 Task: Check the sale-to-list ratio of open floorplan in the last 1 year.
Action: Mouse moved to (862, 192)
Screenshot: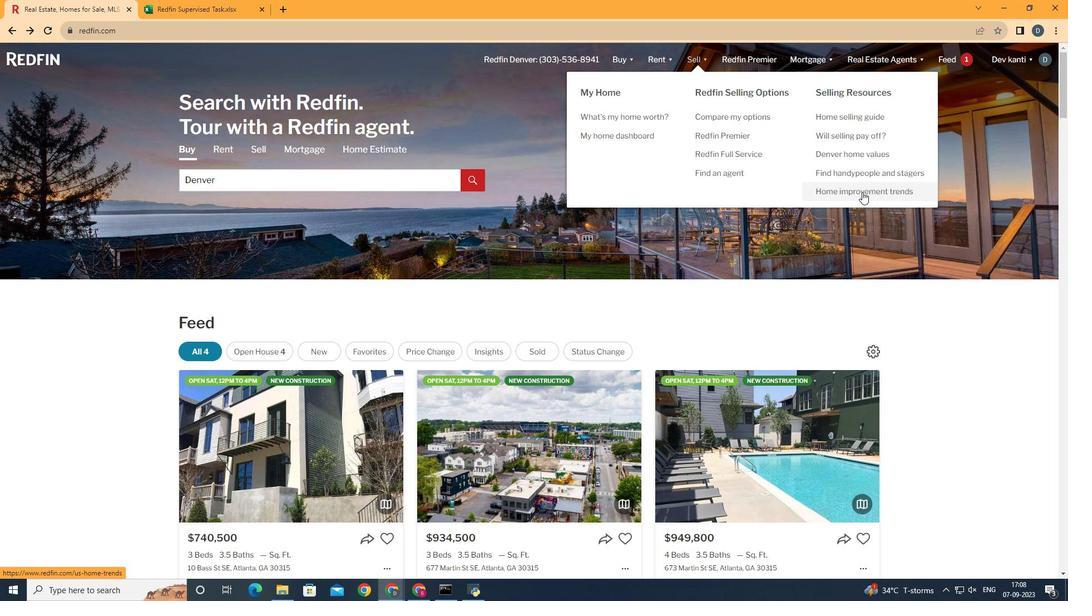 
Action: Mouse pressed left at (862, 192)
Screenshot: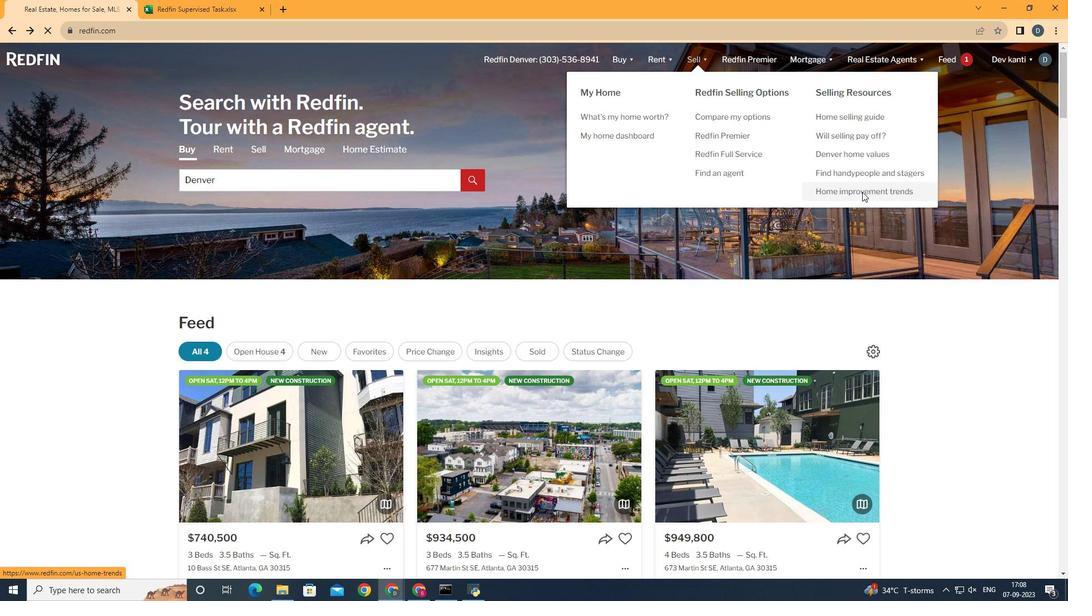 
Action: Mouse moved to (269, 218)
Screenshot: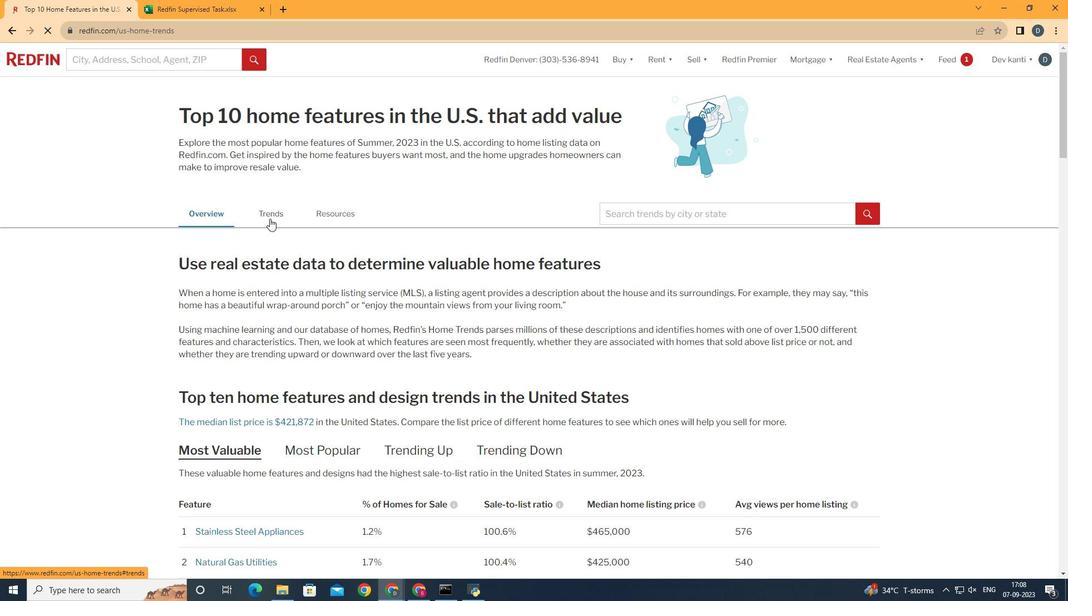 
Action: Mouse pressed left at (269, 218)
Screenshot: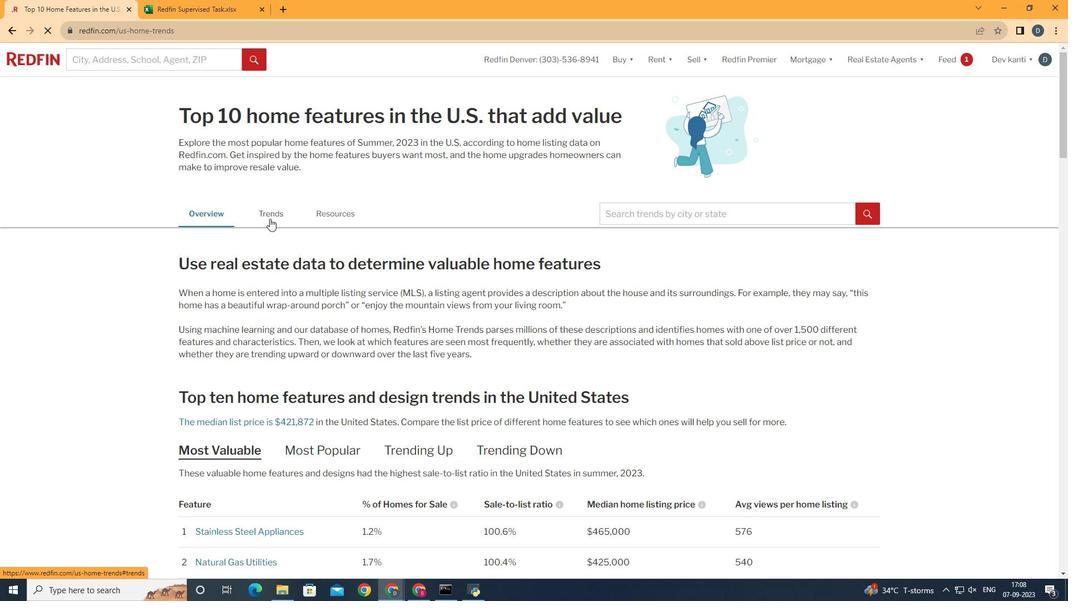 
Action: Mouse moved to (426, 278)
Screenshot: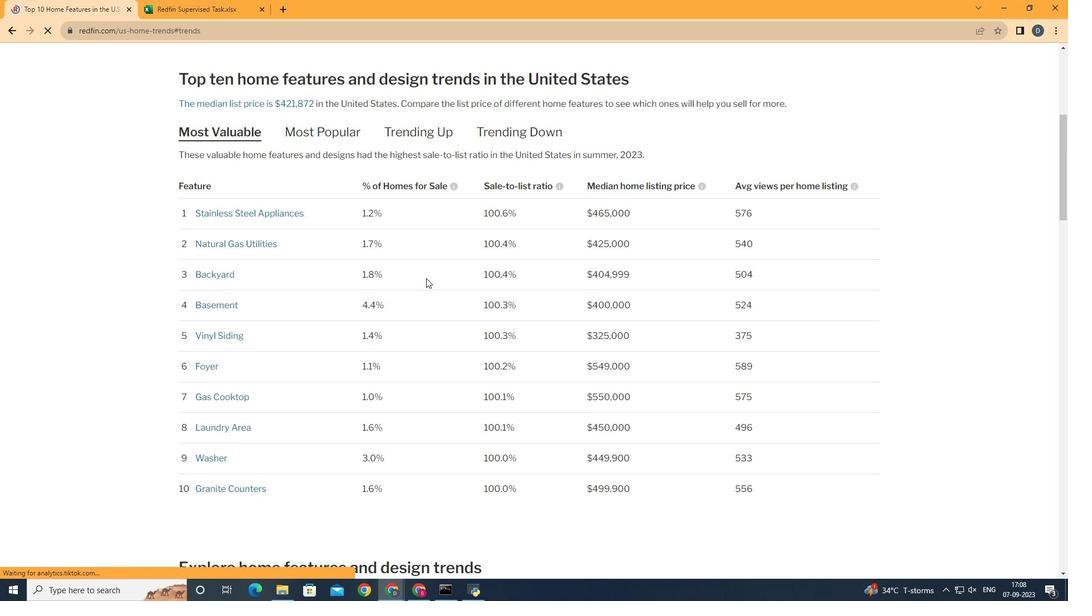 
Action: Mouse scrolled (426, 277) with delta (0, 0)
Screenshot: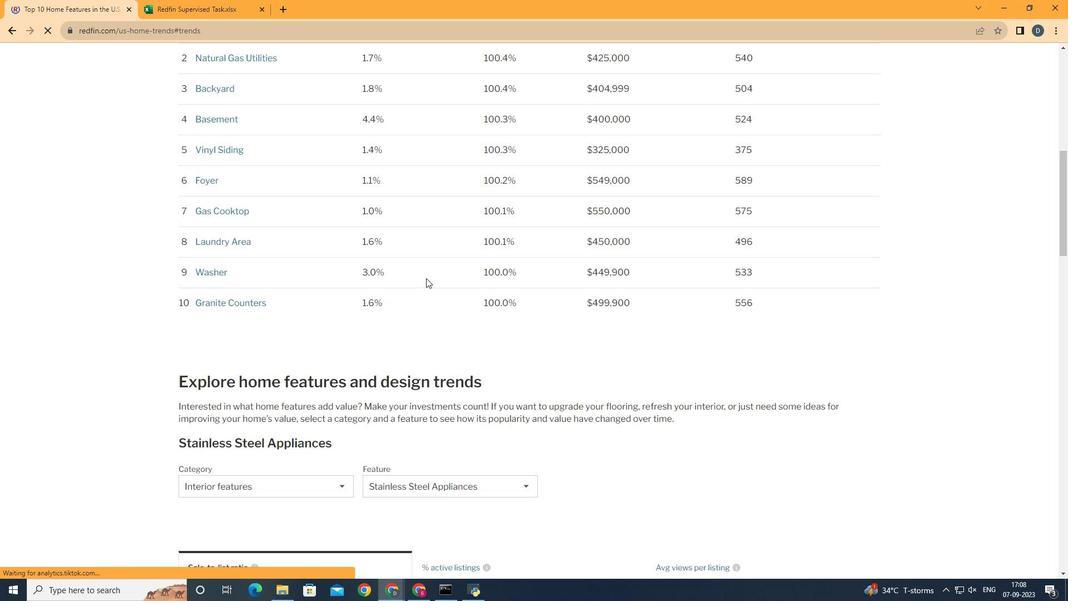
Action: Mouse scrolled (426, 277) with delta (0, 0)
Screenshot: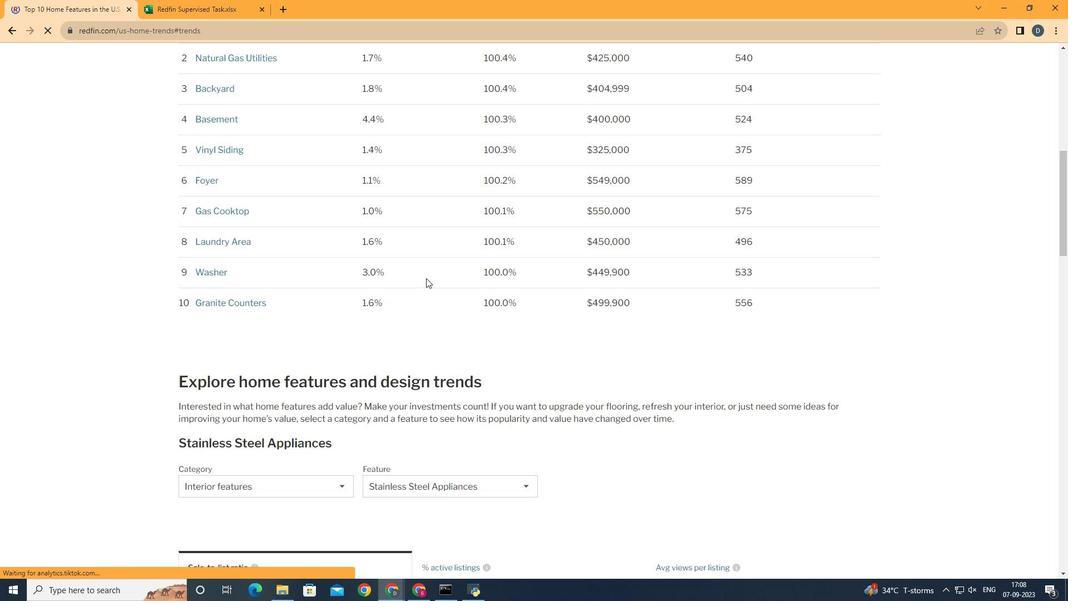 
Action: Mouse scrolled (426, 277) with delta (0, 0)
Screenshot: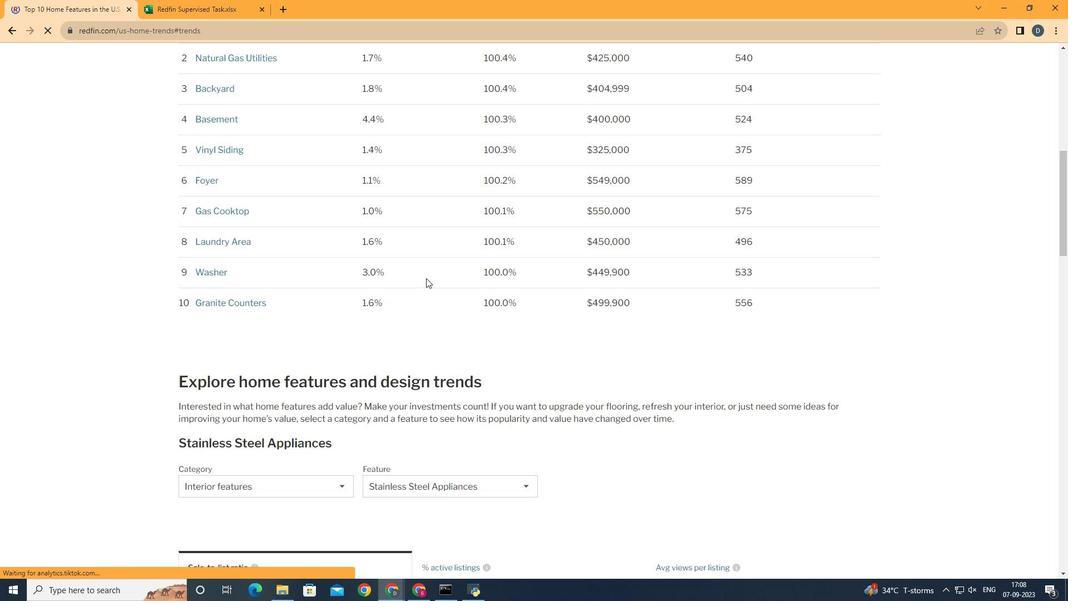 
Action: Mouse scrolled (426, 277) with delta (0, 0)
Screenshot: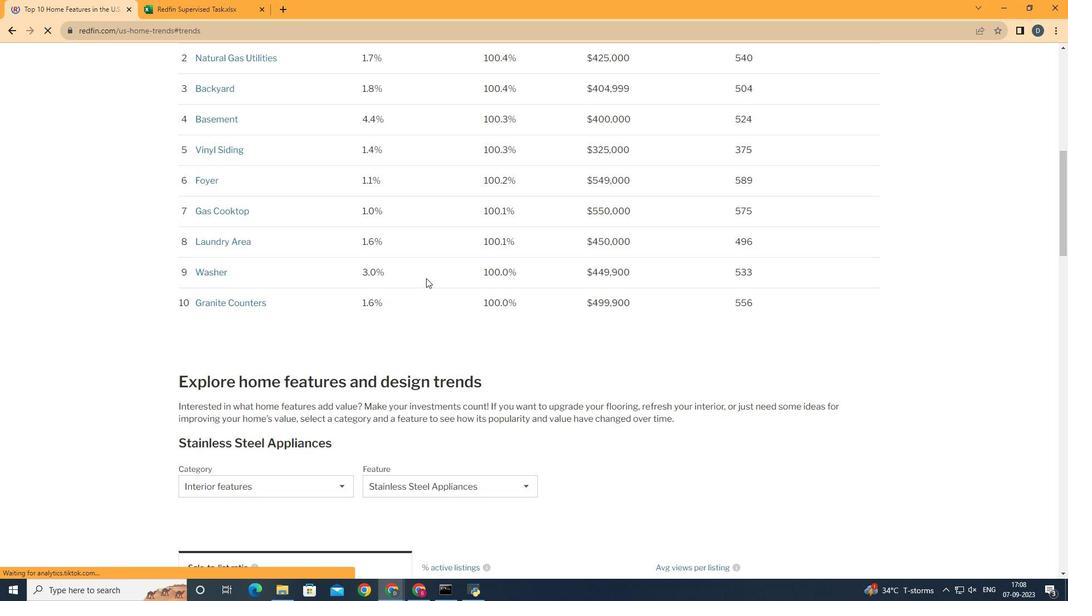 
Action: Mouse scrolled (426, 277) with delta (0, 0)
Screenshot: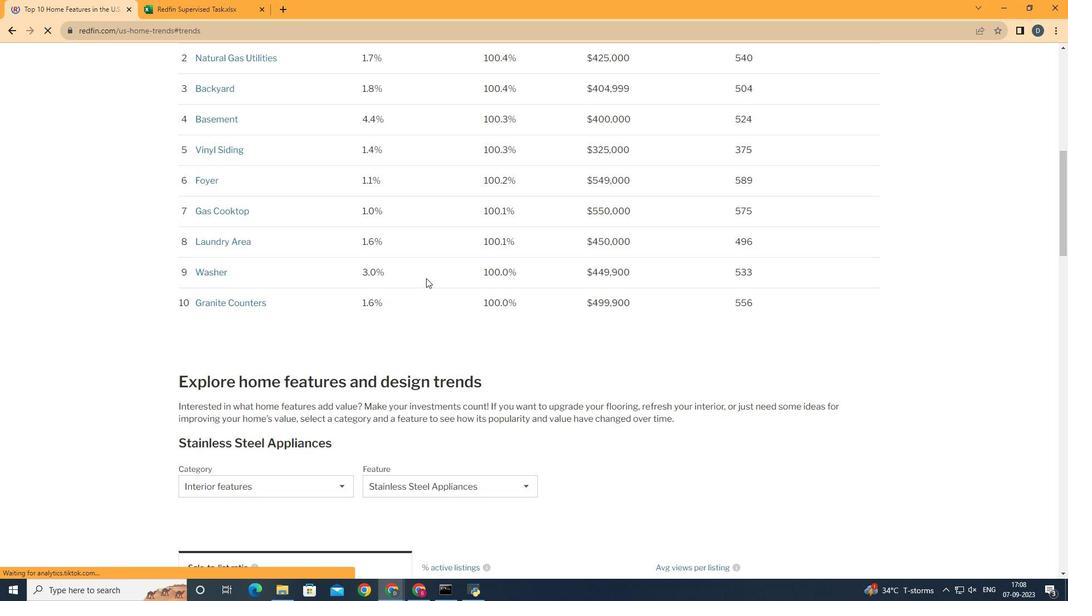 
Action: Mouse scrolled (426, 277) with delta (0, 0)
Screenshot: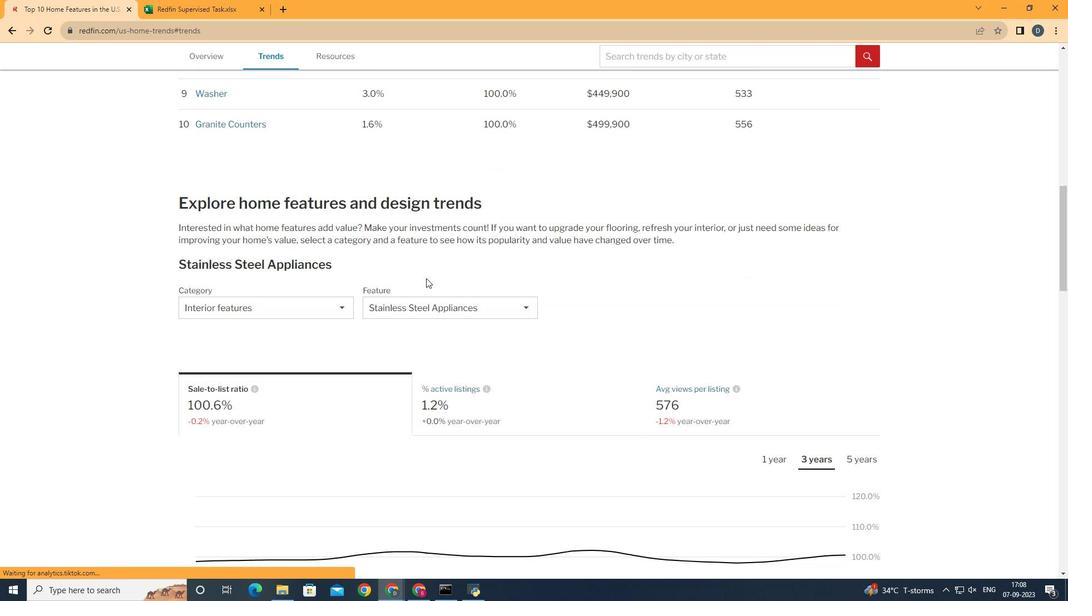 
Action: Mouse scrolled (426, 277) with delta (0, 0)
Screenshot: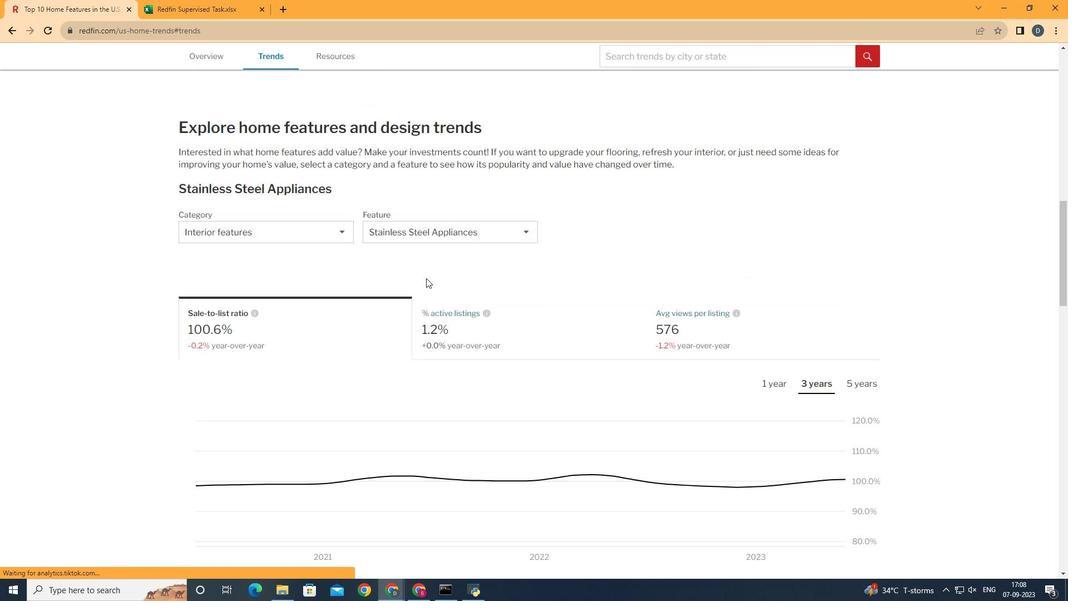 
Action: Mouse scrolled (426, 277) with delta (0, 0)
Screenshot: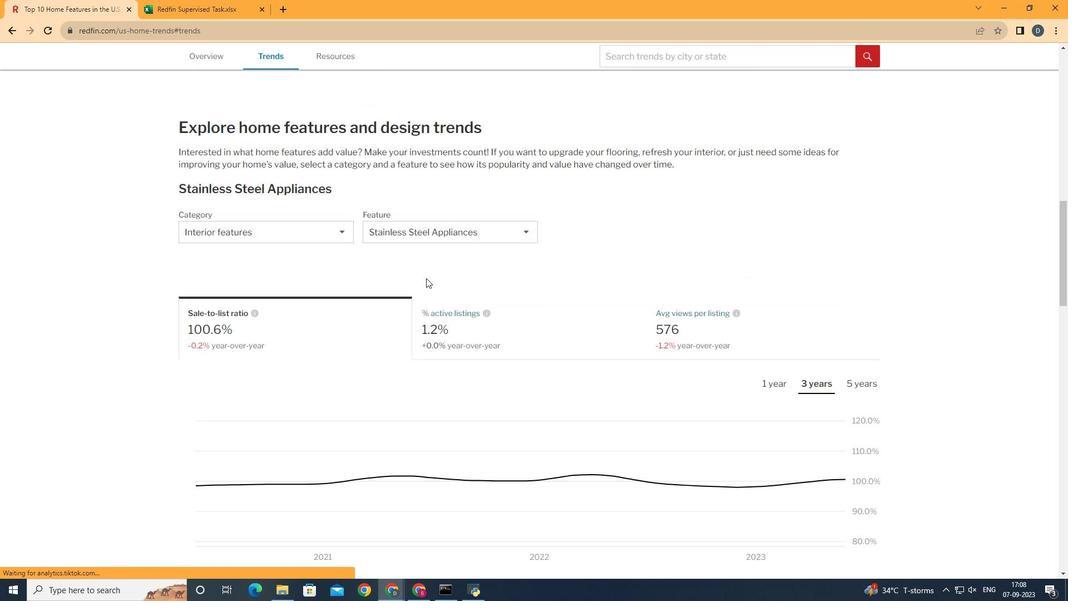 
Action: Mouse moved to (318, 241)
Screenshot: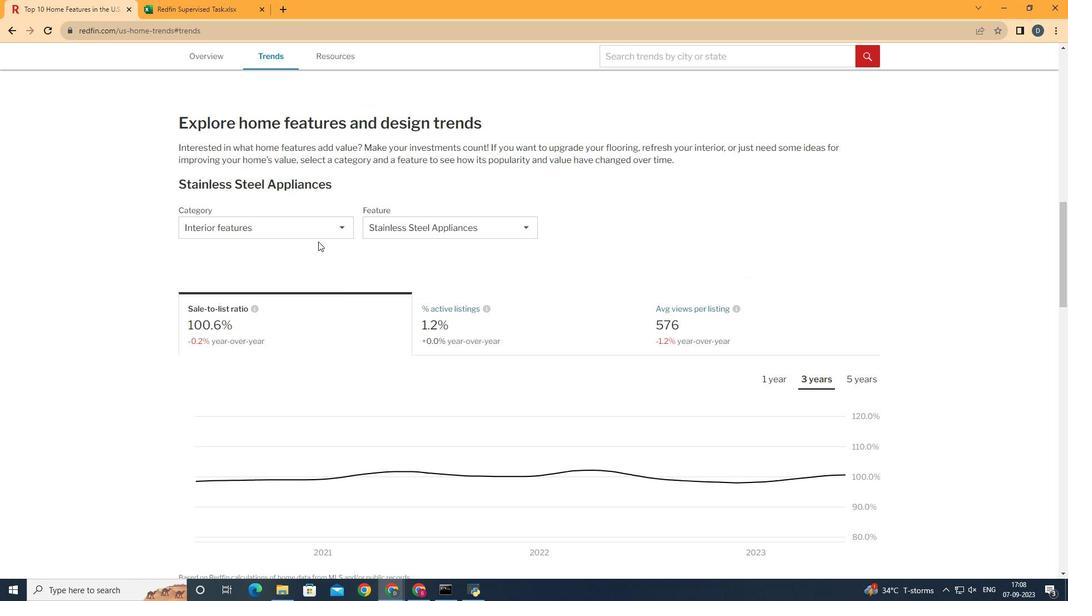 
Action: Mouse pressed left at (318, 241)
Screenshot: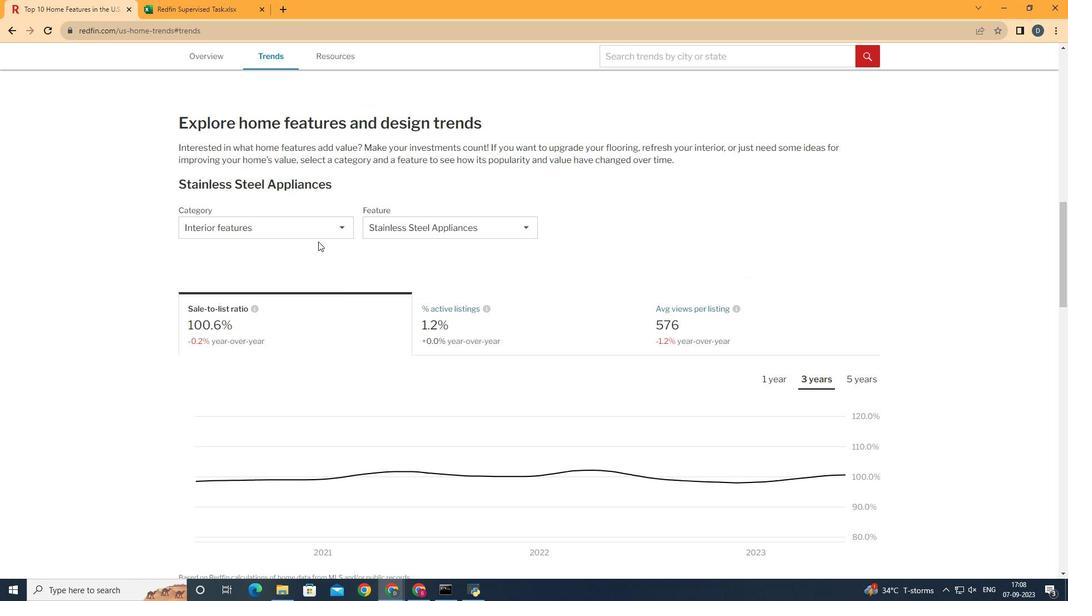 
Action: Mouse moved to (323, 236)
Screenshot: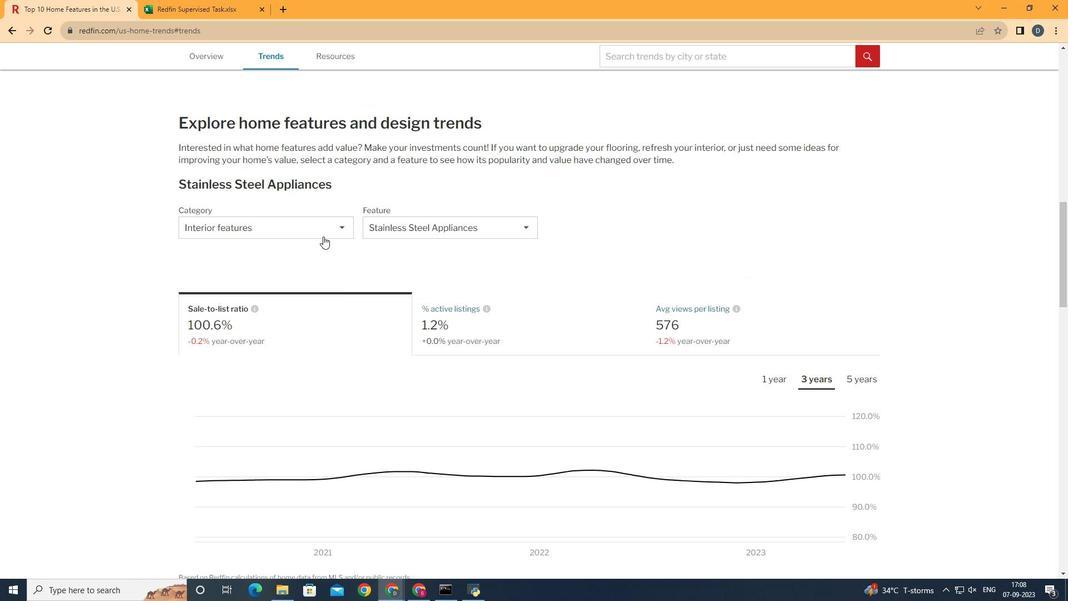 
Action: Mouse pressed left at (323, 236)
Screenshot: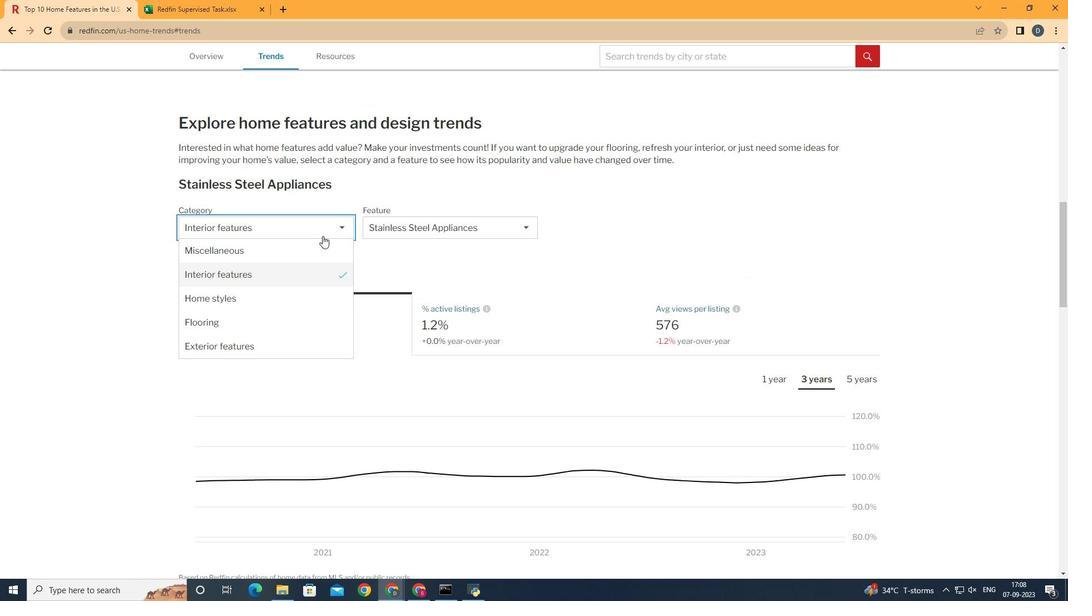 
Action: Mouse moved to (327, 281)
Screenshot: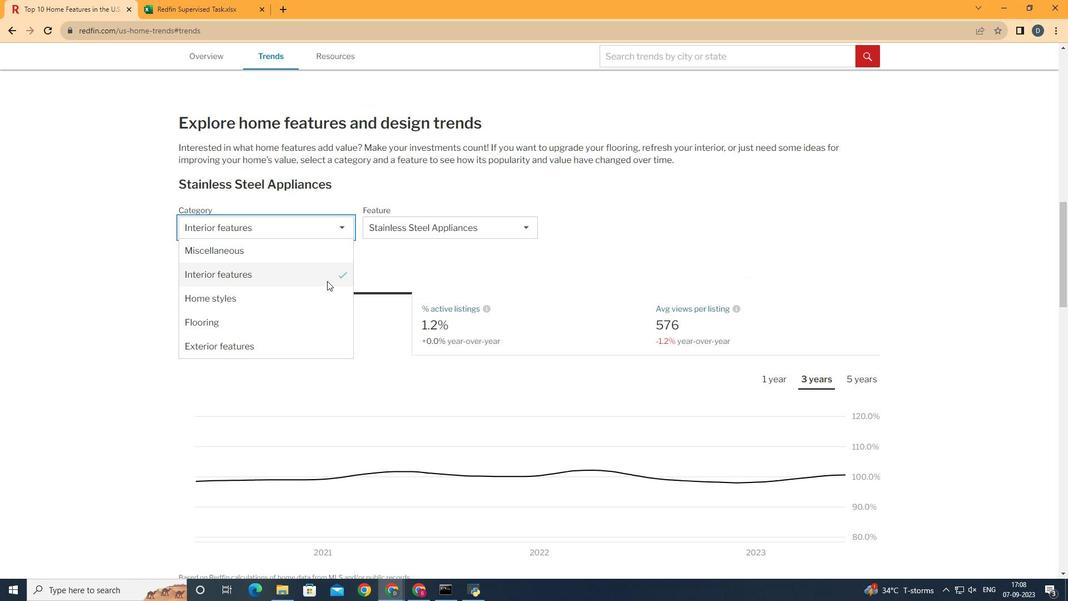 
Action: Mouse pressed left at (327, 281)
Screenshot: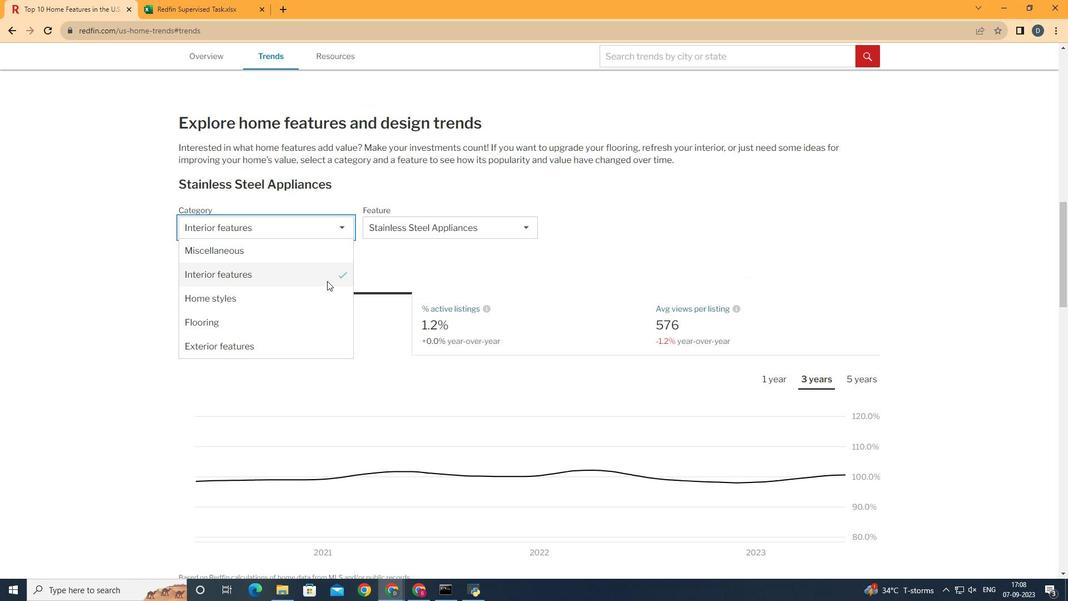 
Action: Mouse moved to (435, 223)
Screenshot: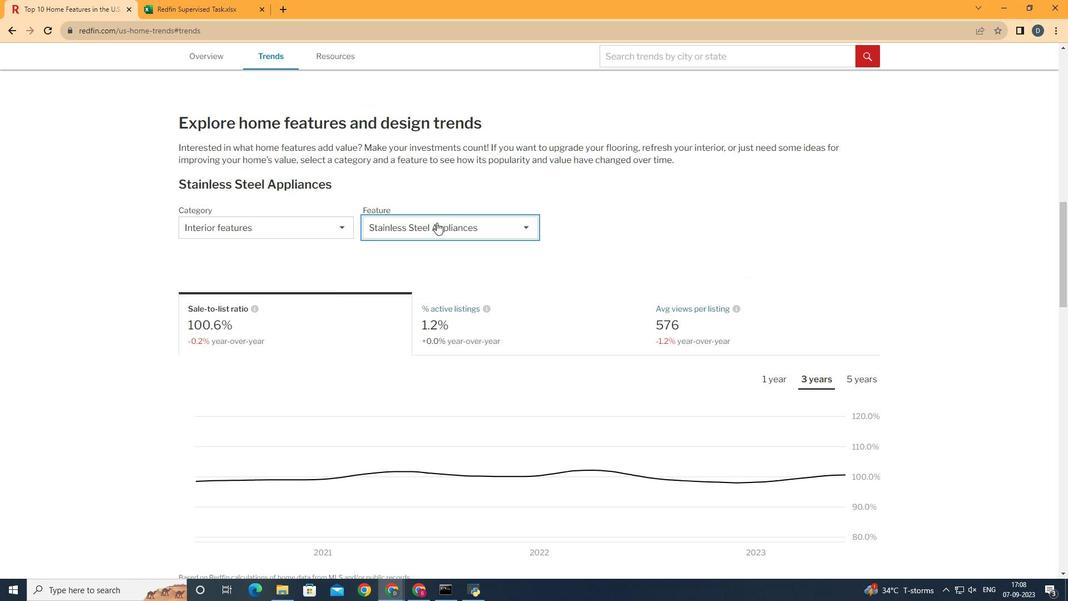 
Action: Mouse pressed left at (435, 223)
Screenshot: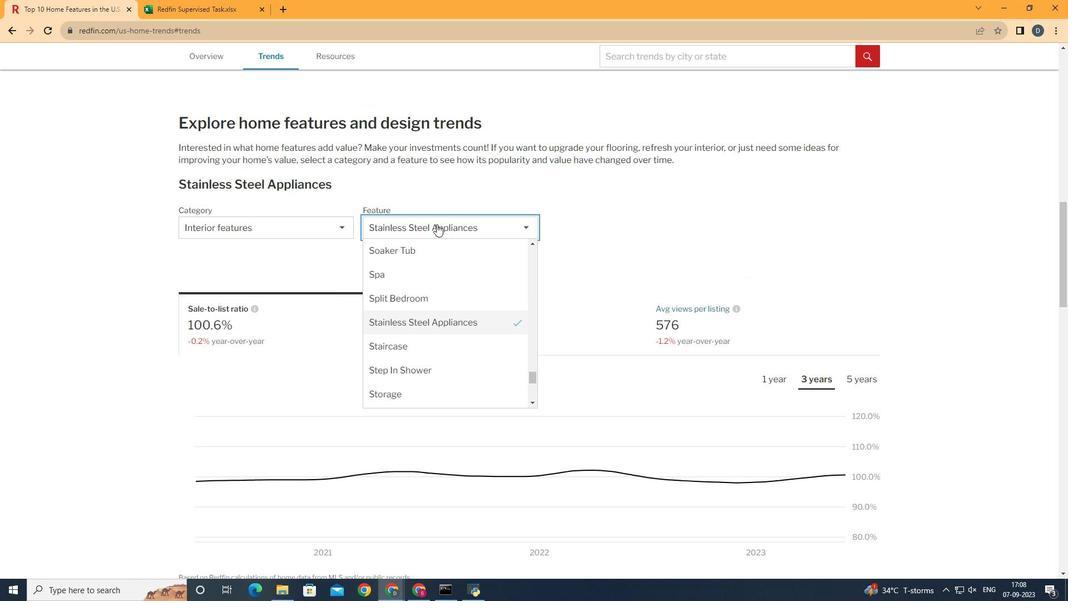 
Action: Mouse moved to (533, 376)
Screenshot: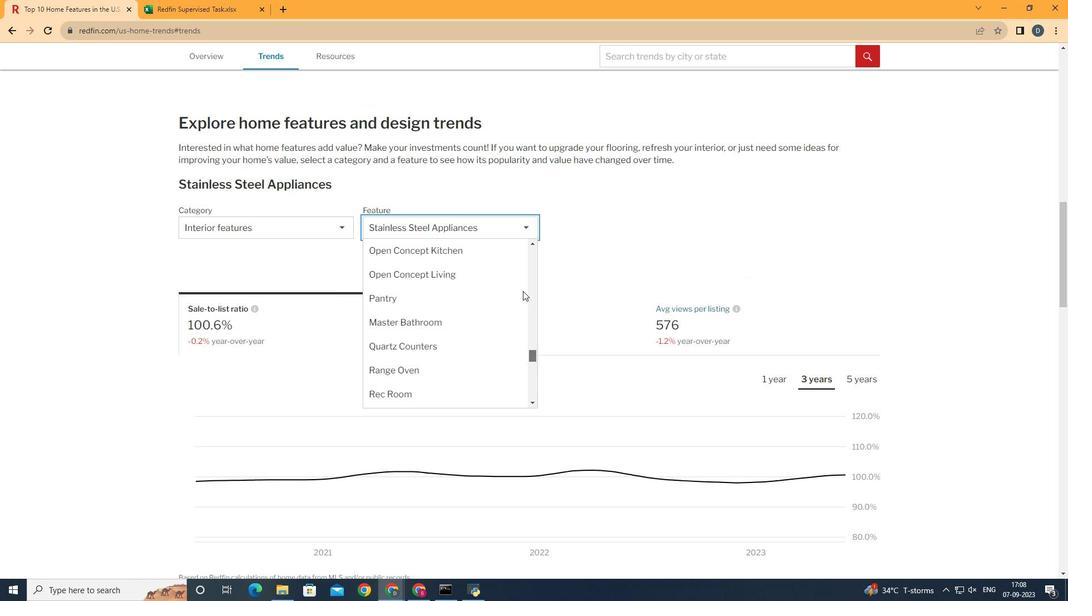 
Action: Mouse pressed left at (533, 376)
Screenshot: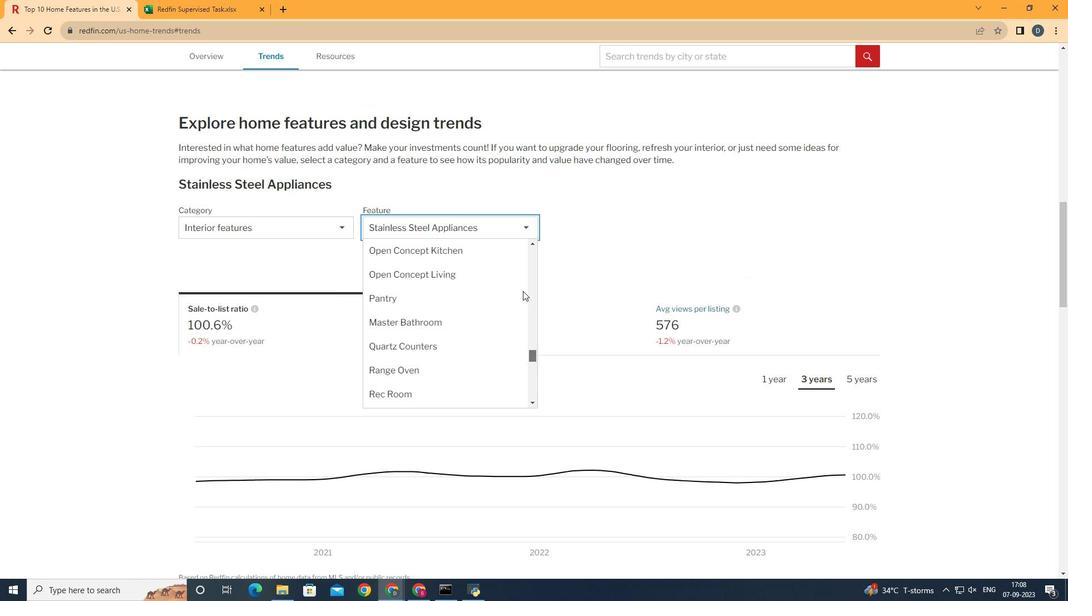 
Action: Mouse moved to (489, 309)
Screenshot: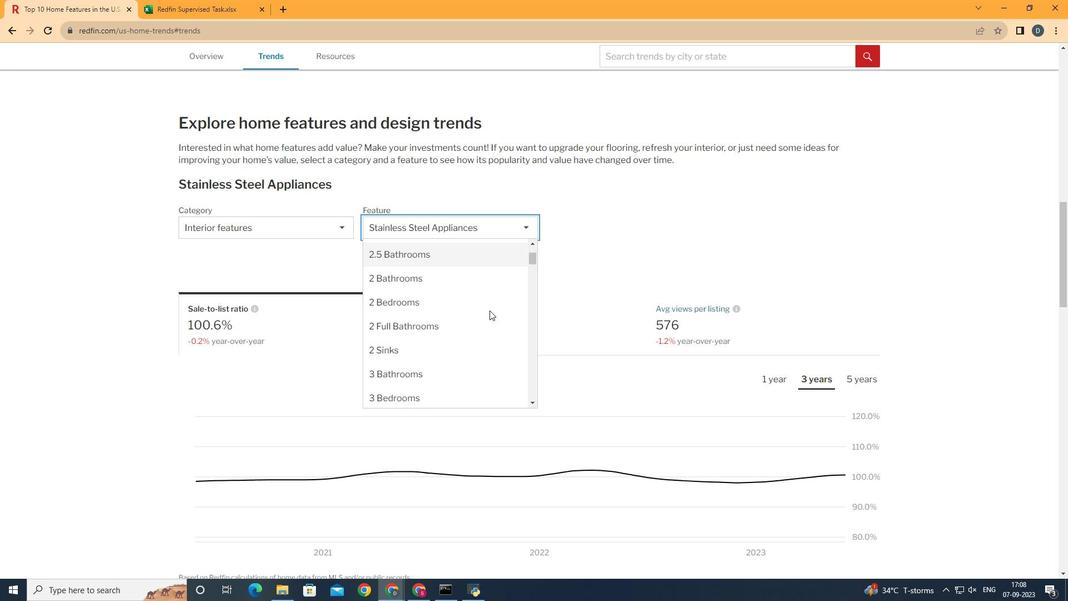 
Action: Mouse scrolled (489, 308) with delta (0, 0)
Screenshot: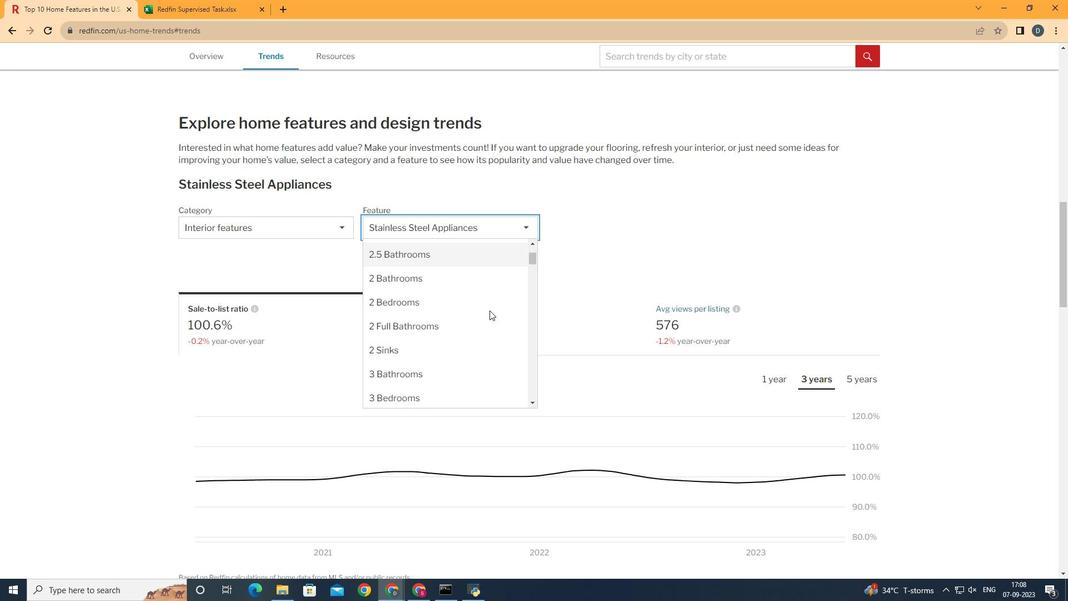 
Action: Mouse moved to (489, 309)
Screenshot: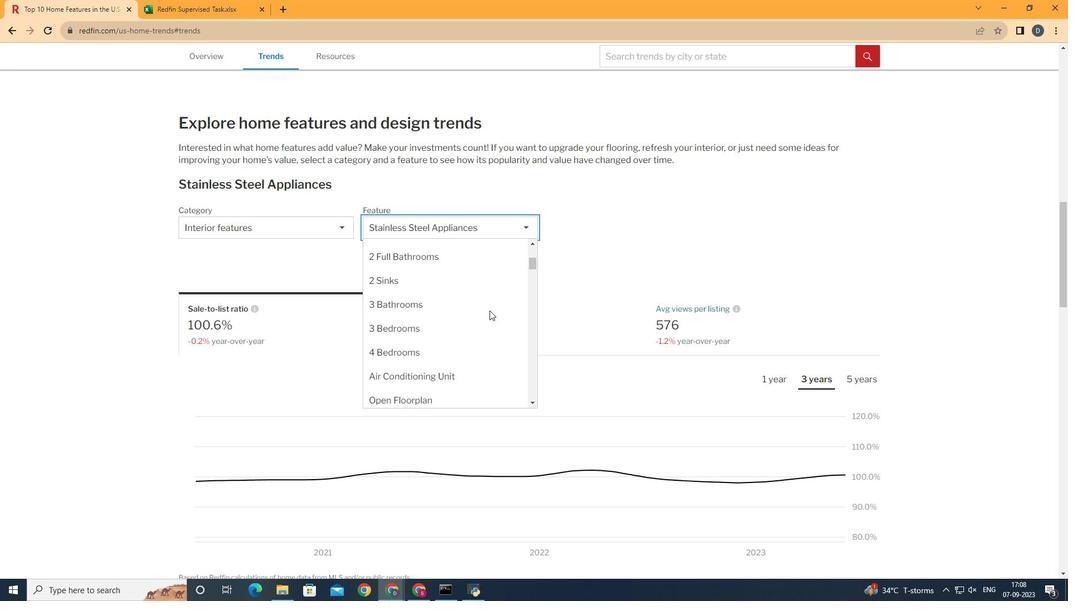 
Action: Mouse scrolled (489, 308) with delta (0, 0)
Screenshot: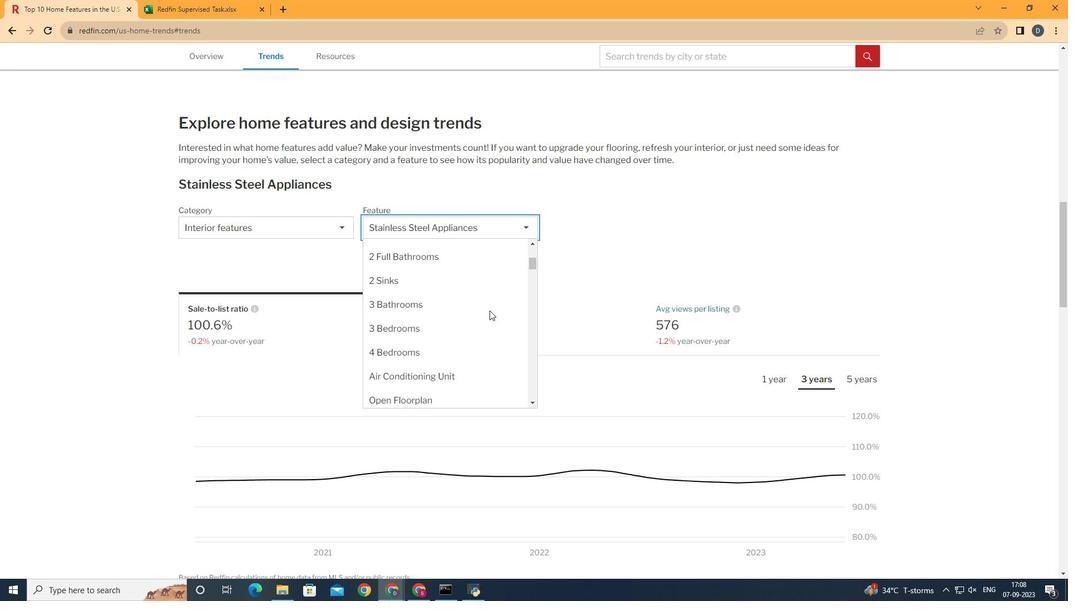 
Action: Mouse moved to (489, 310)
Screenshot: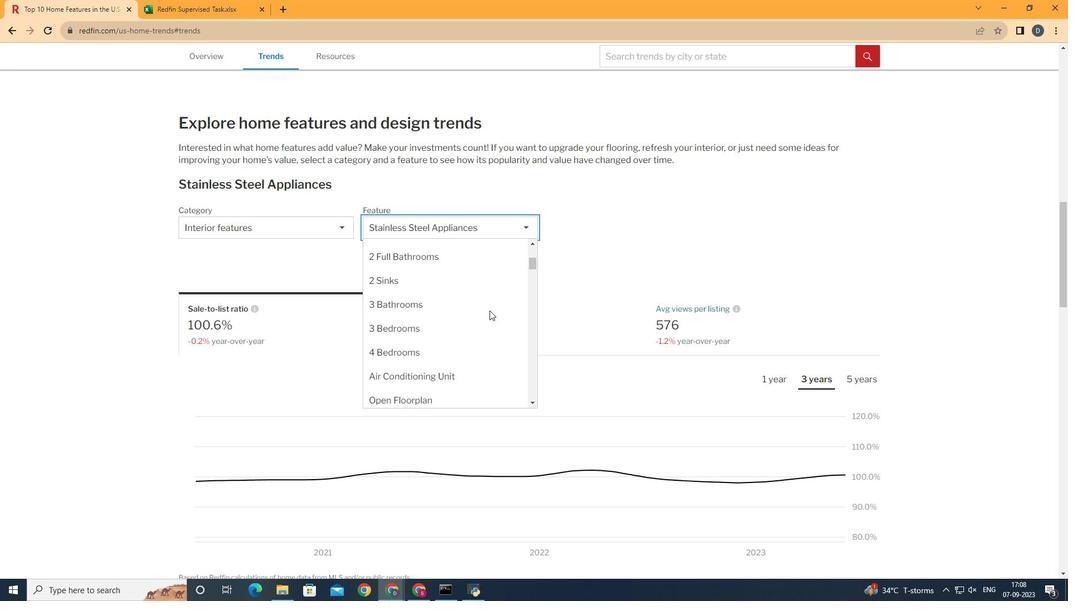 
Action: Mouse scrolled (489, 310) with delta (0, 0)
Screenshot: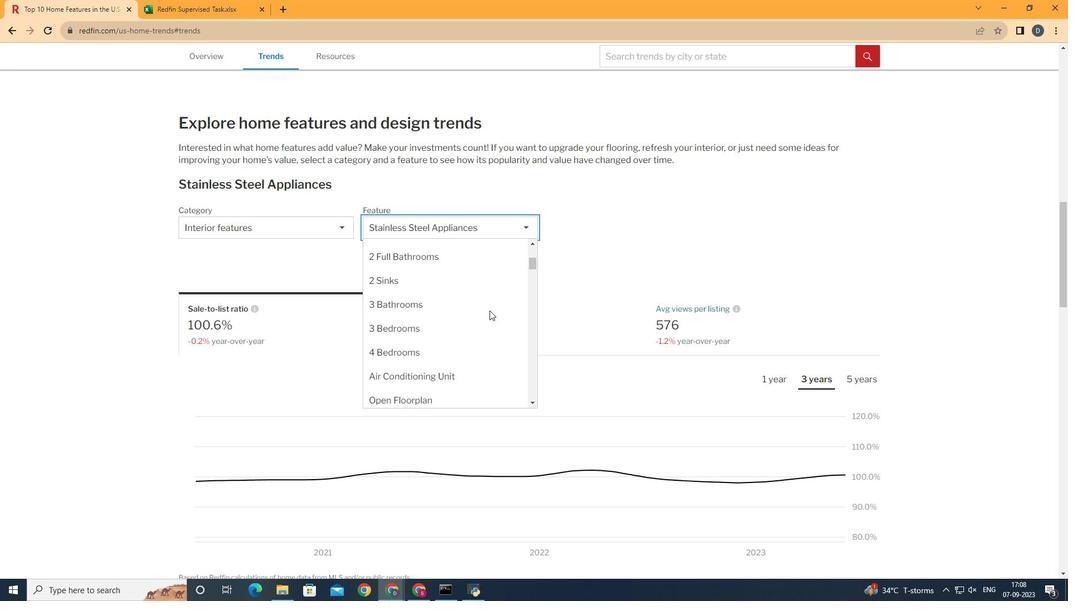 
Action: Mouse moved to (457, 364)
Screenshot: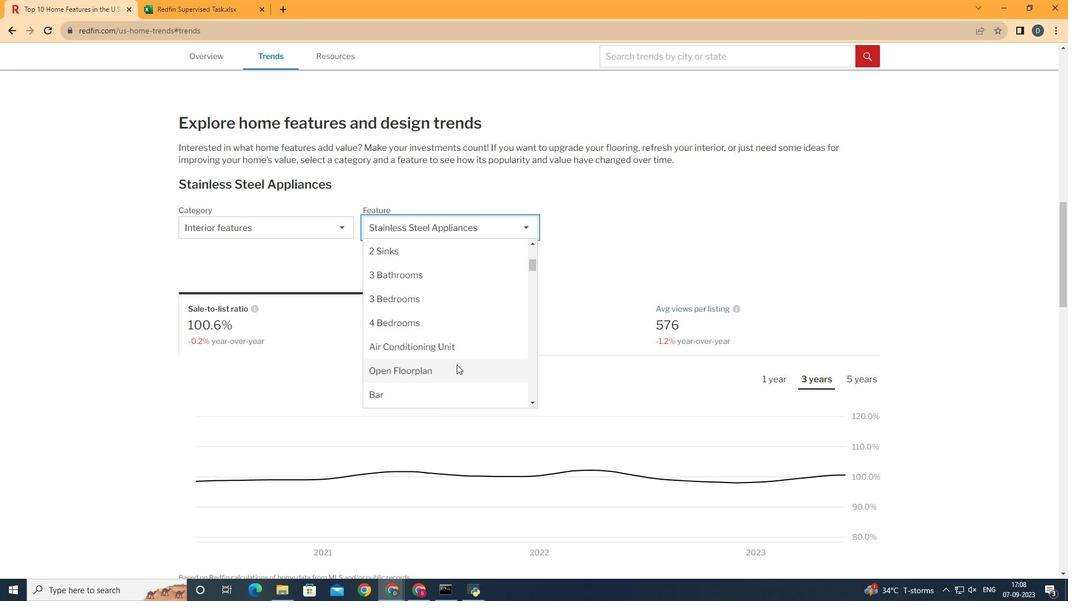 
Action: Mouse pressed left at (457, 364)
Screenshot: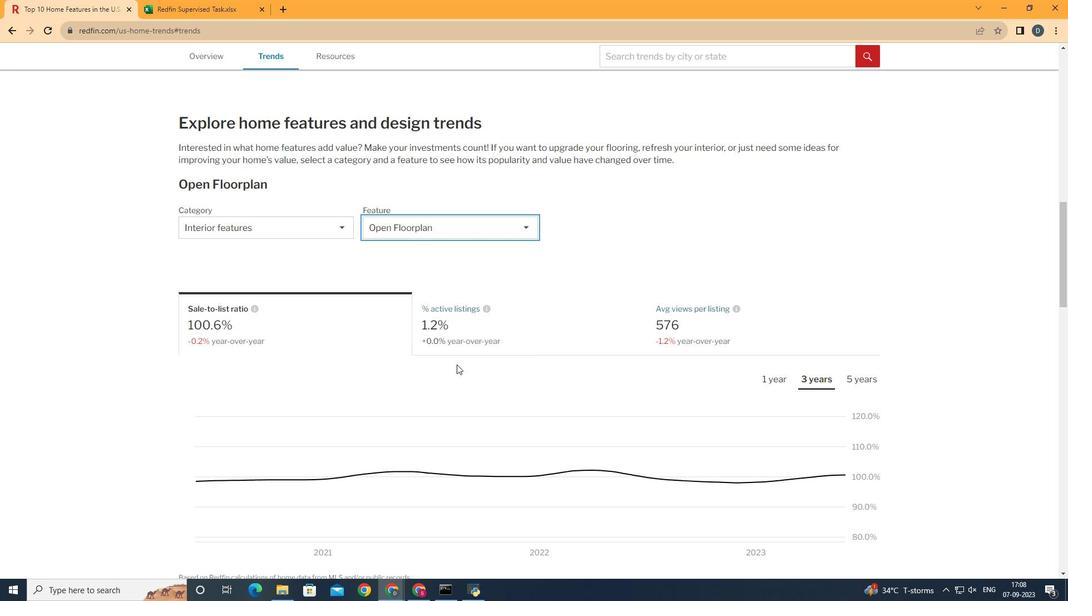 
Action: Mouse moved to (784, 384)
Screenshot: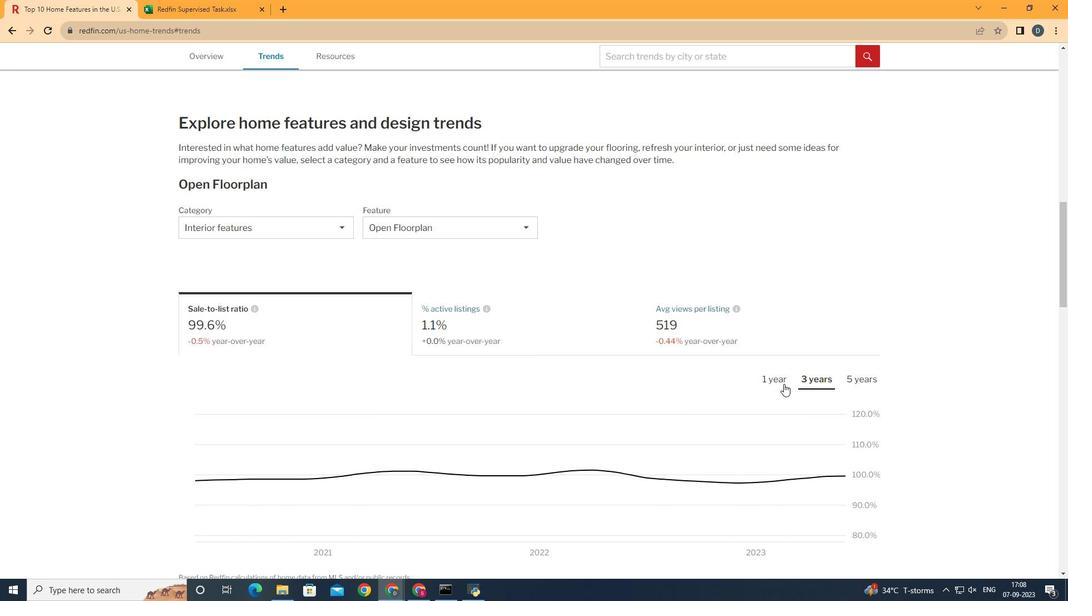 
Action: Mouse pressed left at (784, 384)
Screenshot: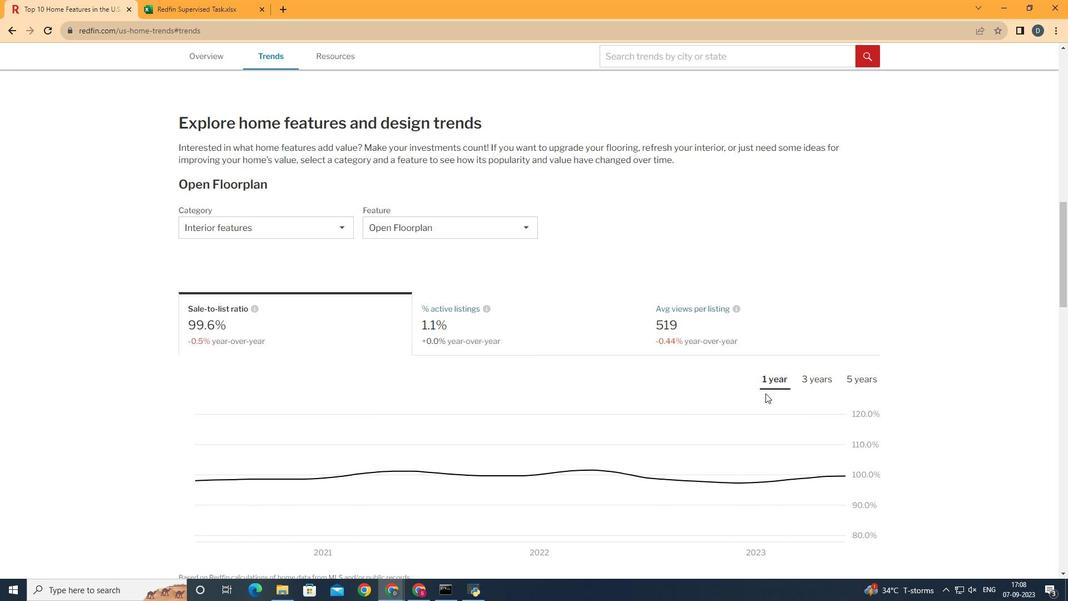 
Action: Mouse moved to (868, 469)
Screenshot: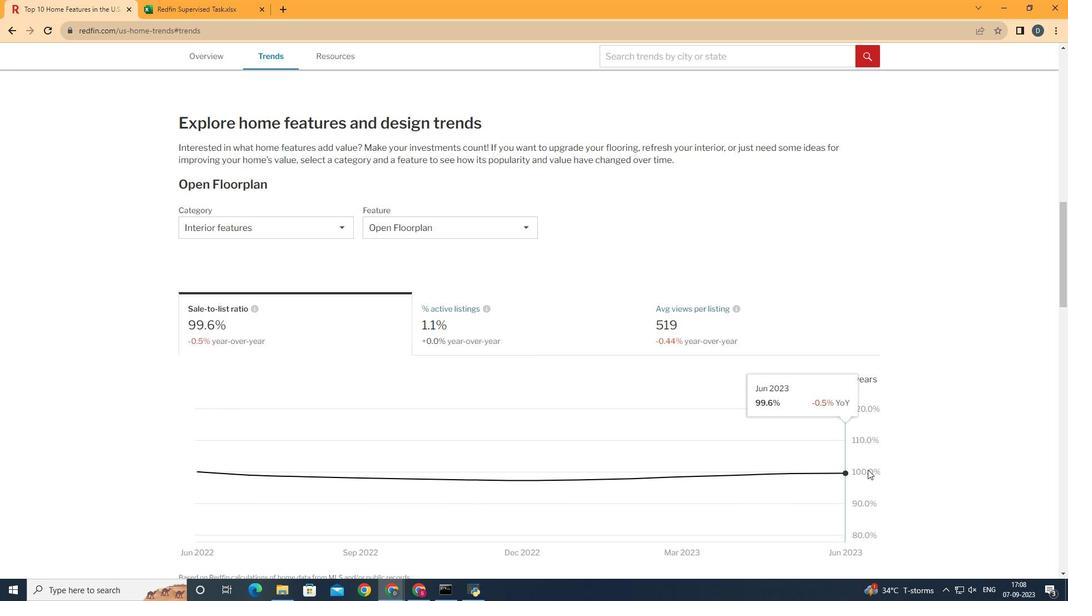 
